 Task: Create in the project AgileFalcon and in the Backlog issue 'Upgrade the deployment pipeline of a web application to improve the speed and reliability of deployment' a child issue 'Big data model feature engineering and testing', and assign it to team member softage.3@softage.net. Create in the project AgileFalcon and in the Backlog issue 'Create a new online platform for online photography courses with advanced image editing and composition features' a child issue 'Kubernetes cluster disaster recovery testing and optimization', and assign it to team member softage.4@softage.net
Action: Mouse moved to (571, 444)
Screenshot: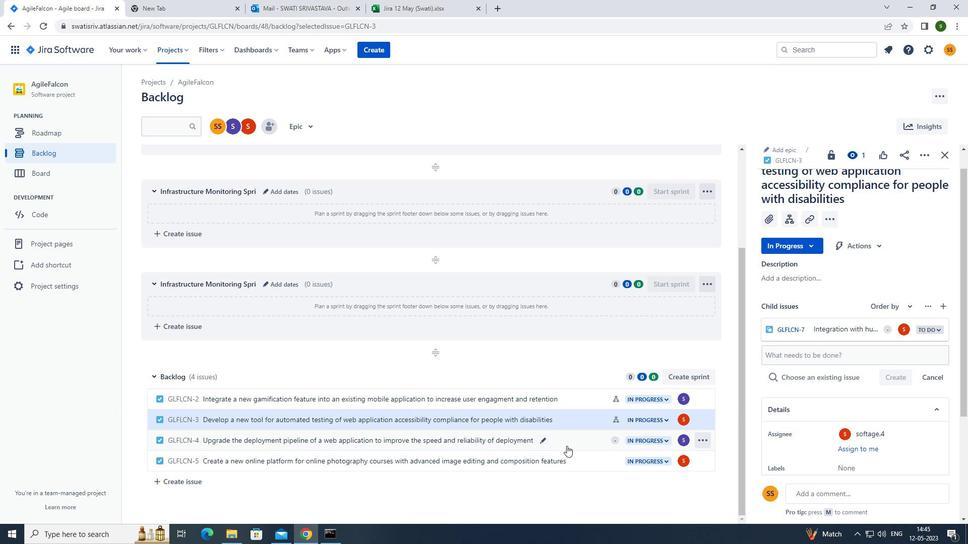 
Action: Mouse pressed left at (571, 444)
Screenshot: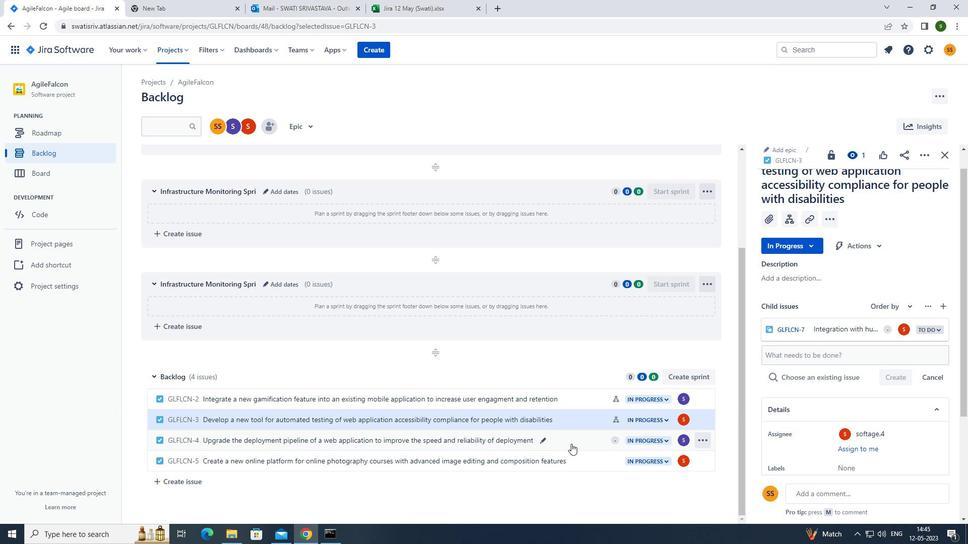 
Action: Mouse moved to (788, 246)
Screenshot: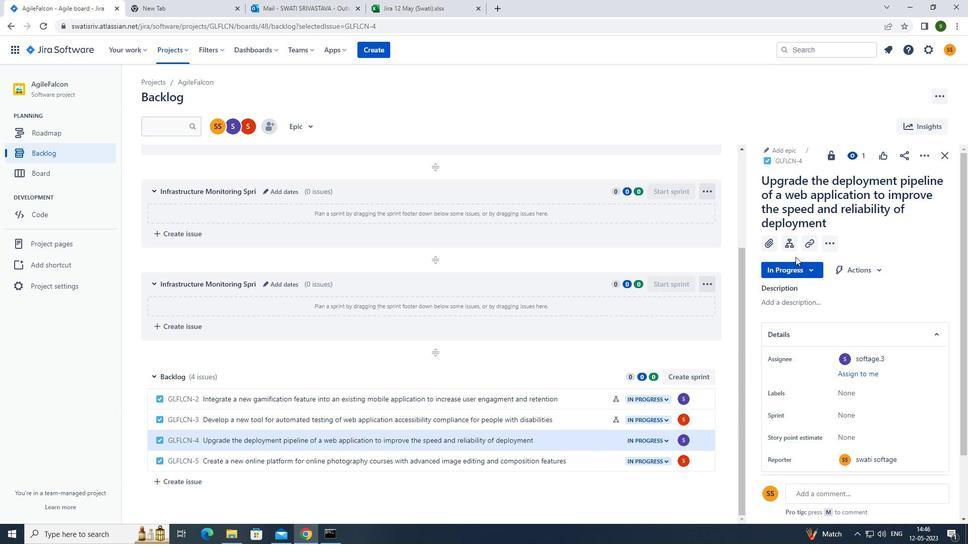 
Action: Mouse pressed left at (788, 246)
Screenshot: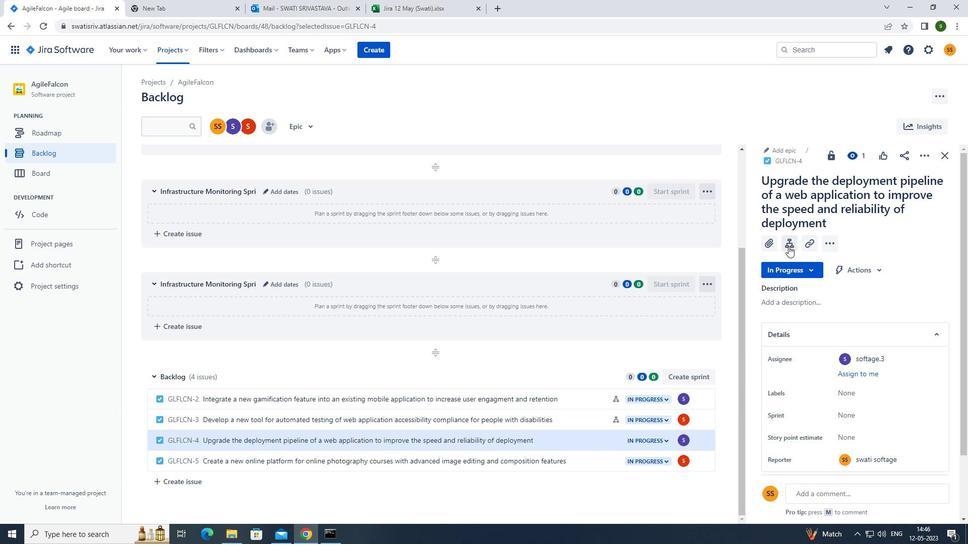 
Action: Mouse moved to (807, 328)
Screenshot: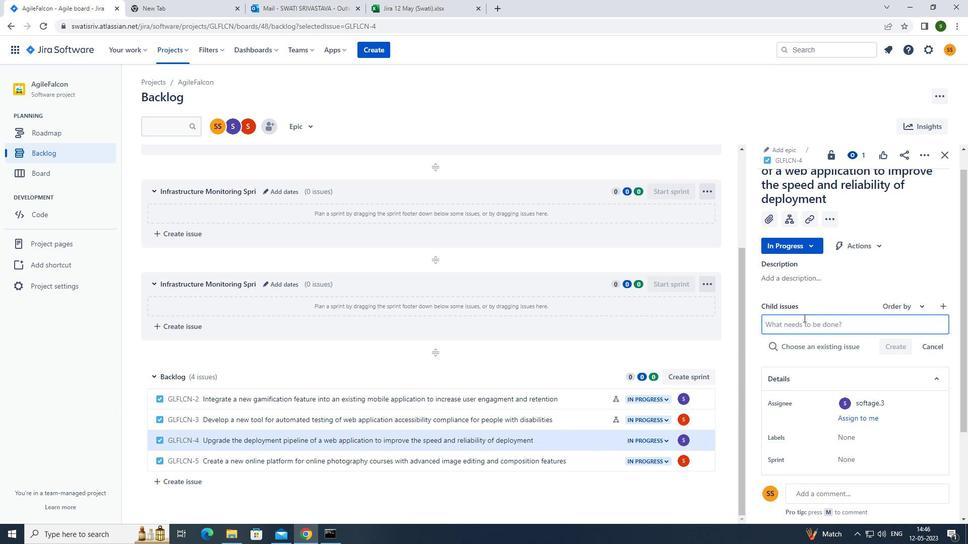 
Action: Mouse pressed left at (807, 328)
Screenshot: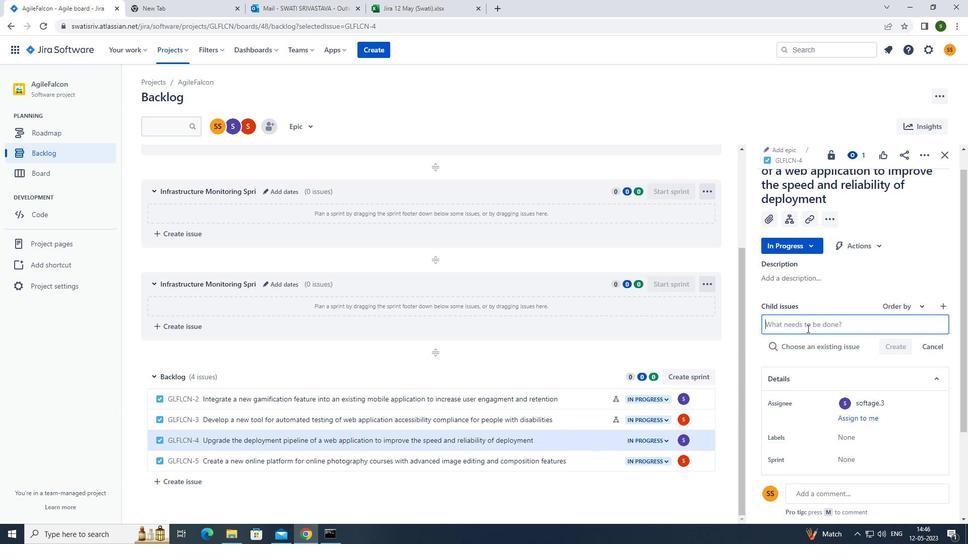 
Action: Mouse moved to (780, 329)
Screenshot: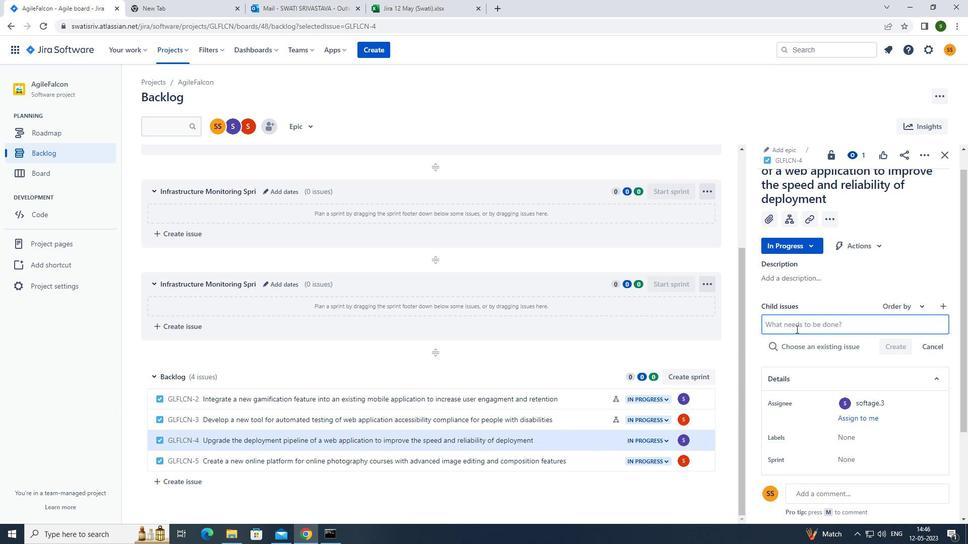 
Action: Key pressed <Key.caps_lock>b<Key.caps_lock>ig<Key.space>data<Key.space>model<Key.space>feature<Key.space>engineering<Key.space>and<Key.space>testing<Key.enter>
Screenshot: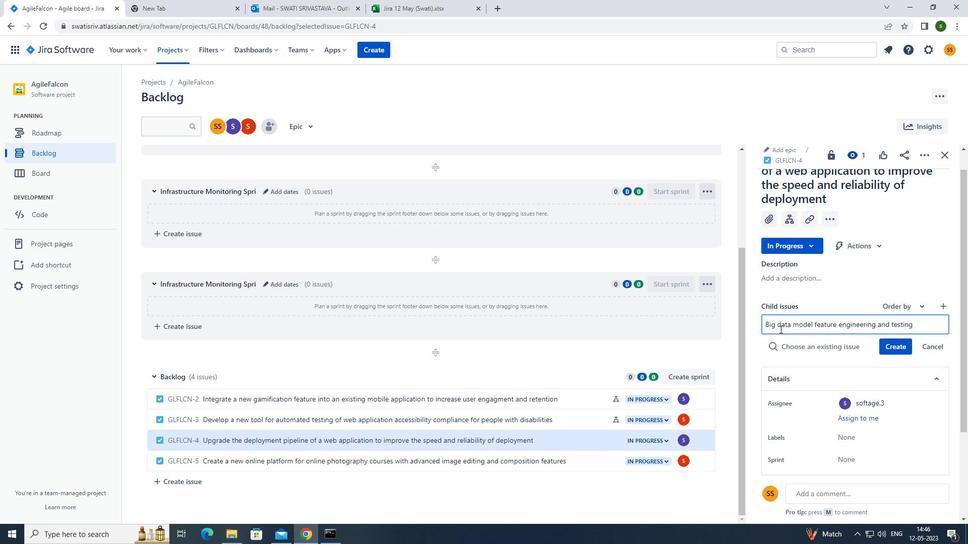 
Action: Mouse moved to (901, 331)
Screenshot: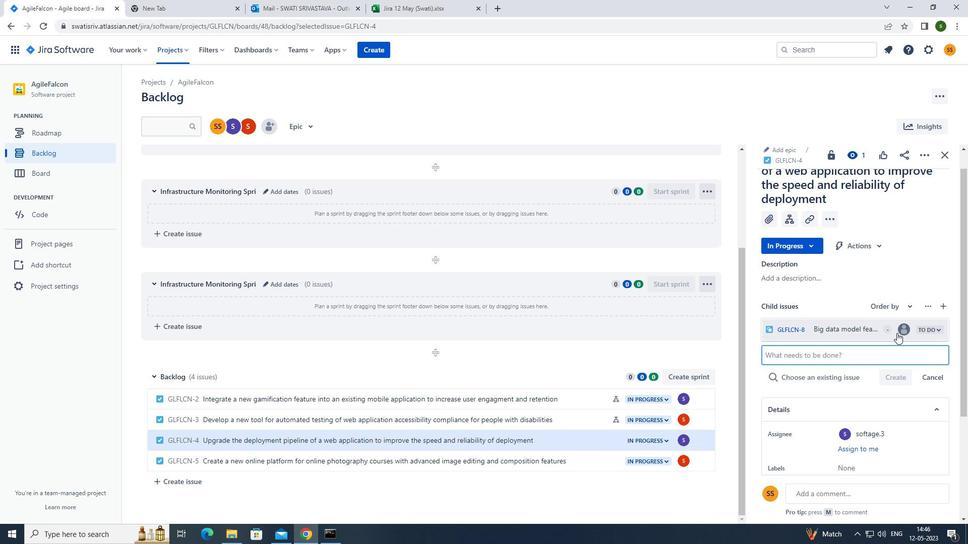 
Action: Mouse pressed left at (901, 331)
Screenshot: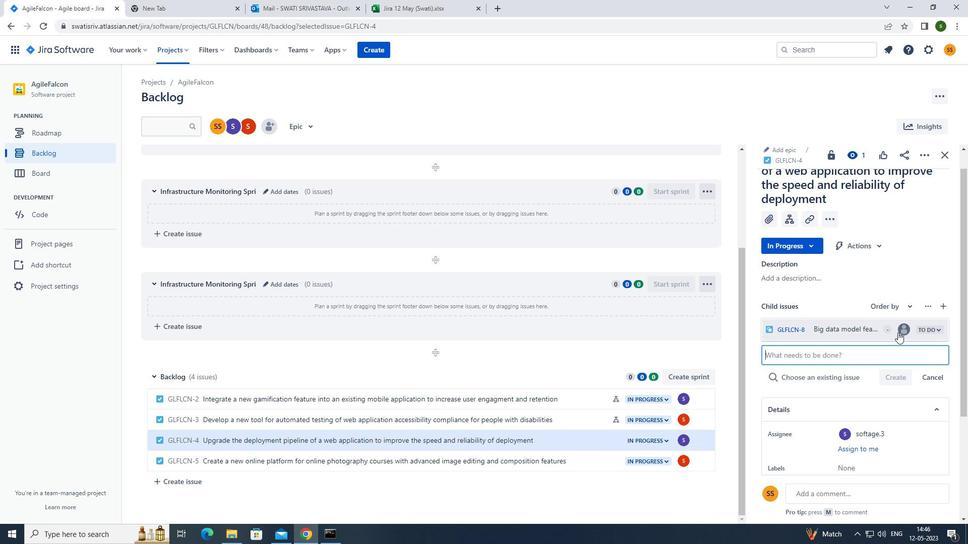 
Action: Mouse moved to (823, 356)
Screenshot: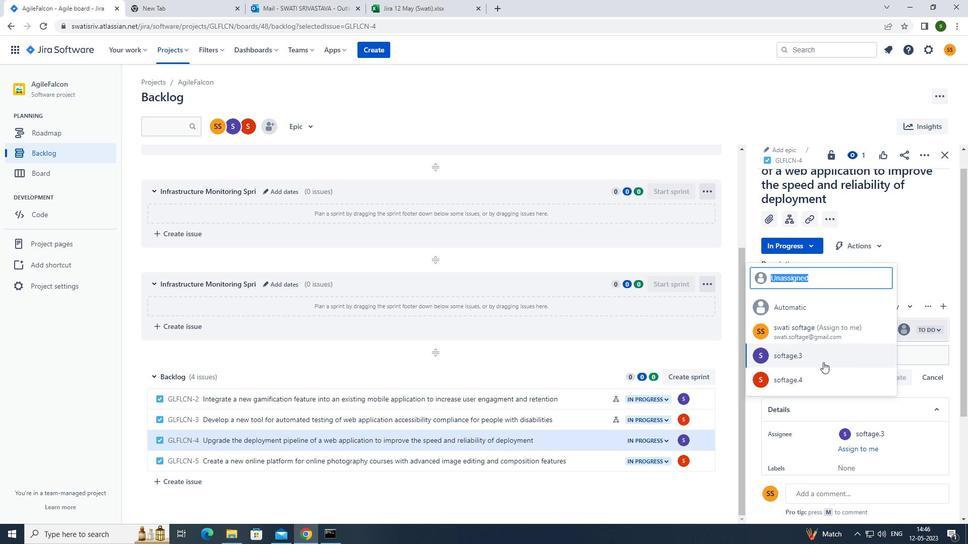 
Action: Mouse pressed left at (823, 356)
Screenshot: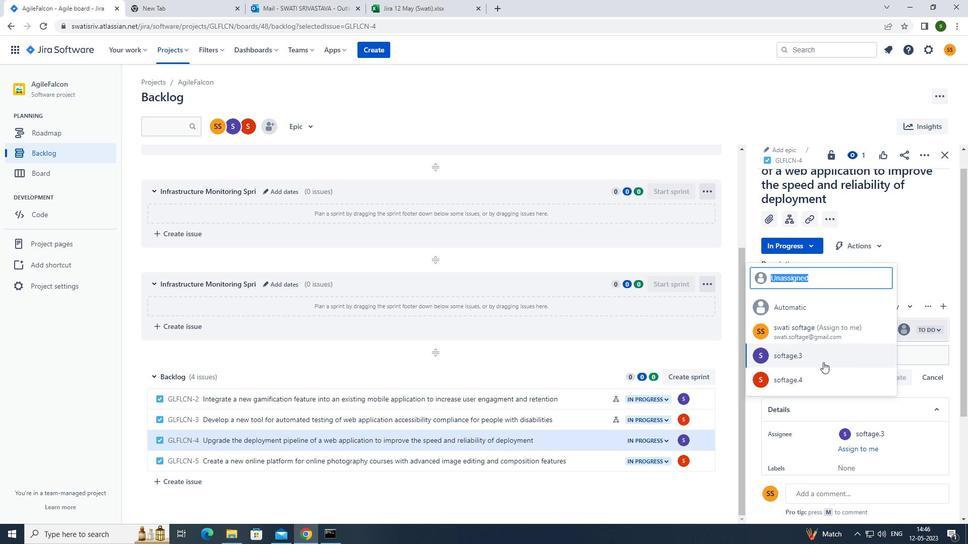
Action: Mouse moved to (585, 467)
Screenshot: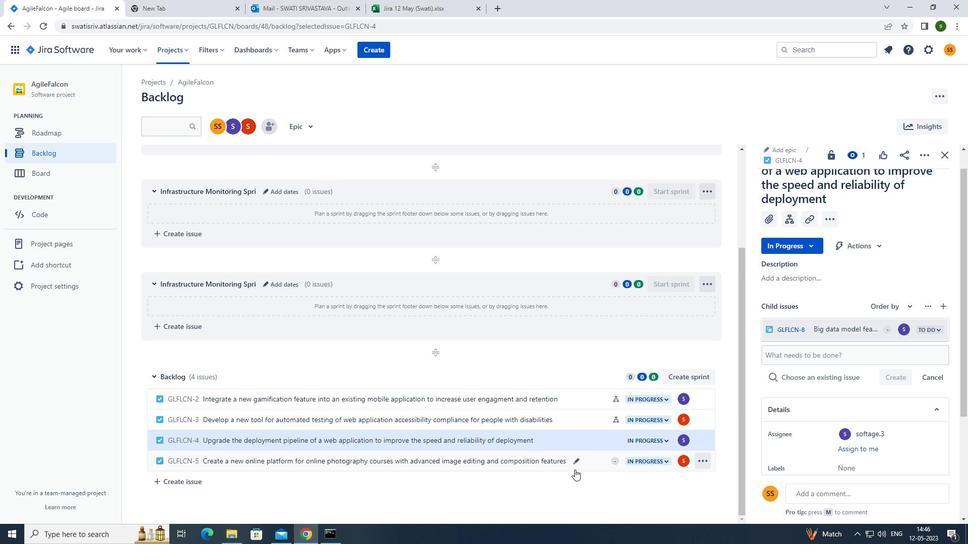 
Action: Mouse pressed left at (585, 467)
Screenshot: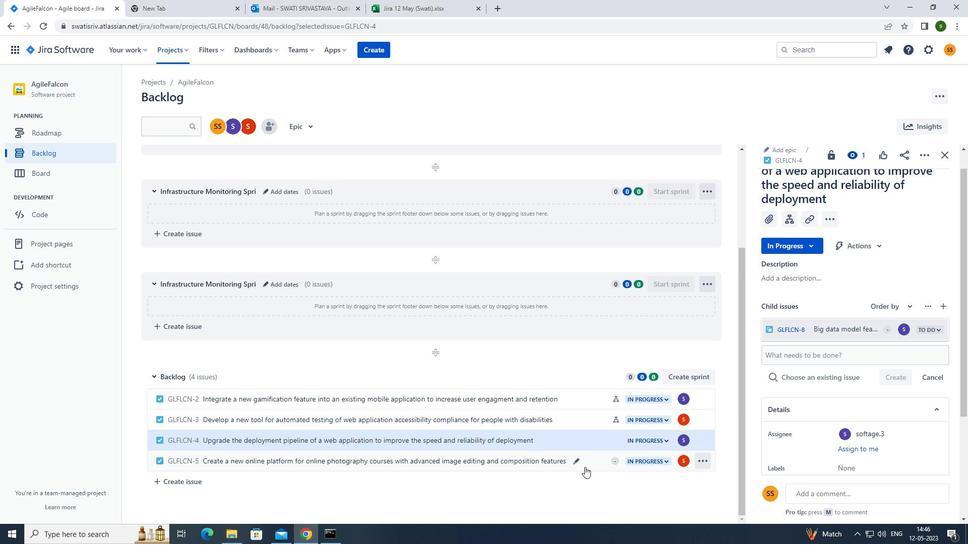 
Action: Mouse moved to (790, 240)
Screenshot: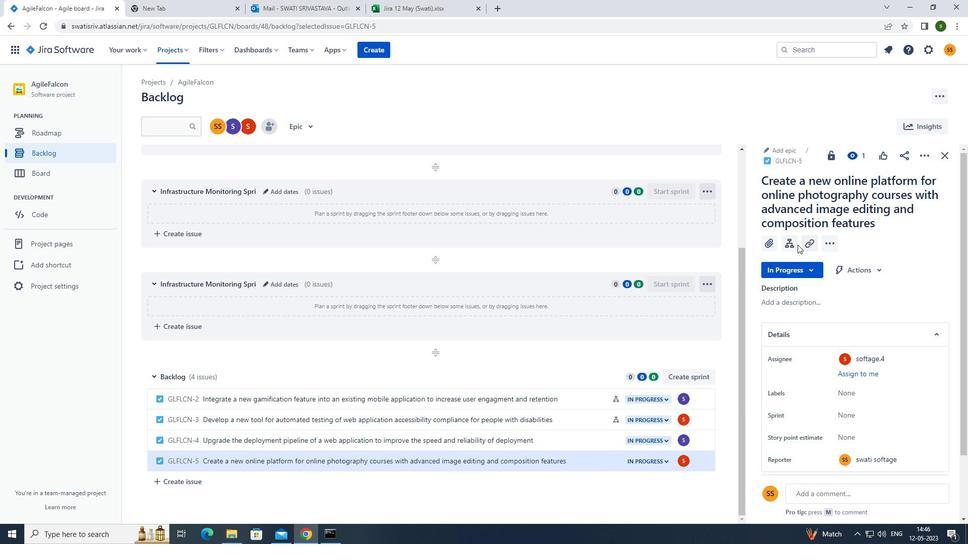 
Action: Mouse pressed left at (790, 240)
Screenshot: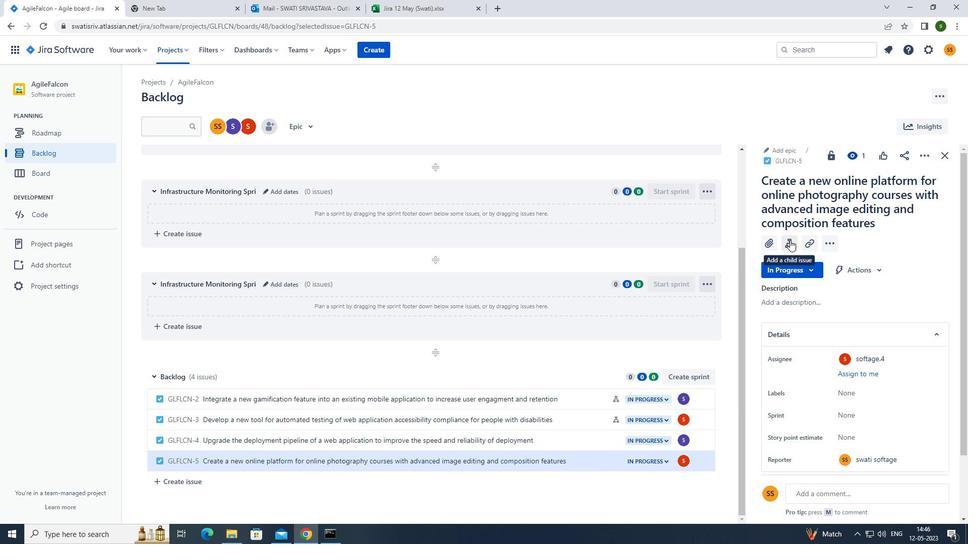 
Action: Mouse moved to (815, 318)
Screenshot: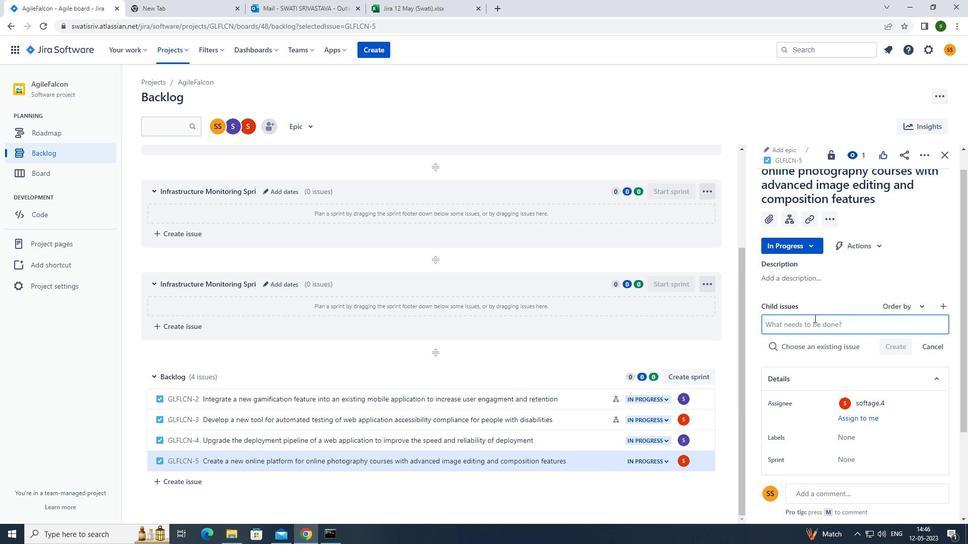 
Action: Mouse pressed left at (815, 318)
Screenshot: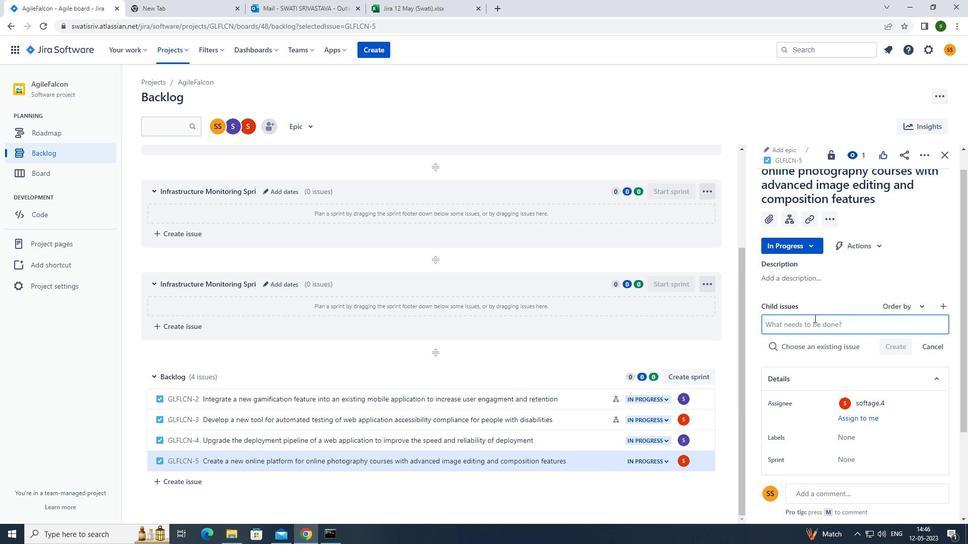 
Action: Mouse moved to (809, 320)
Screenshot: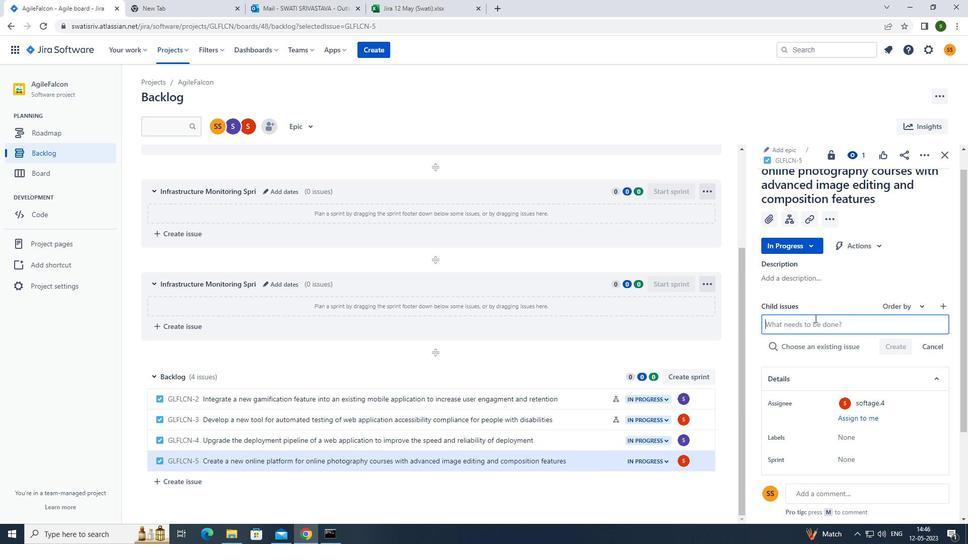 
Action: Key pressed <Key.caps_lock>k<Key.caps_lock>ubernetes<Key.space>cluster<Key.space>disaster<Key.space>recovery<Key.space>testing<Key.space>and<Key.space>optimization<Key.enter>
Screenshot: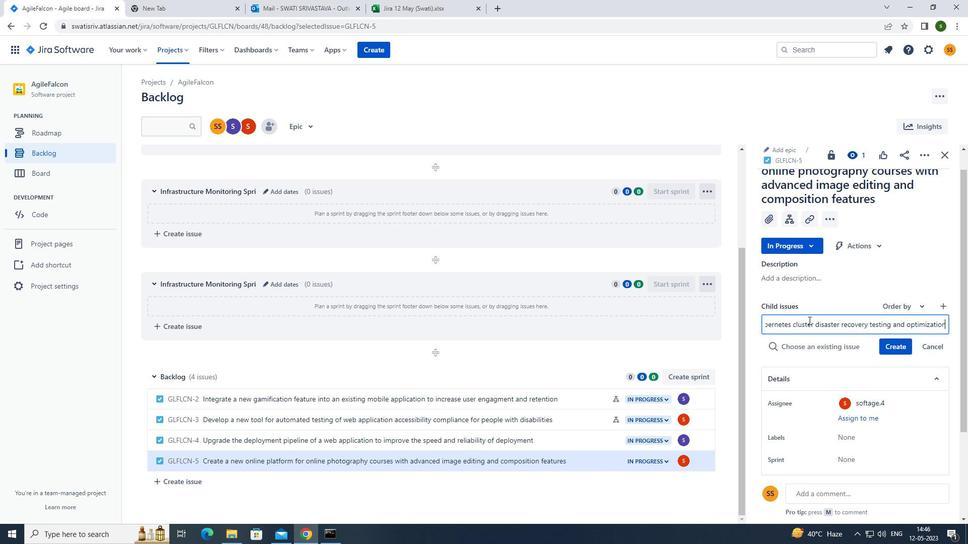 
Action: Mouse moved to (903, 332)
Screenshot: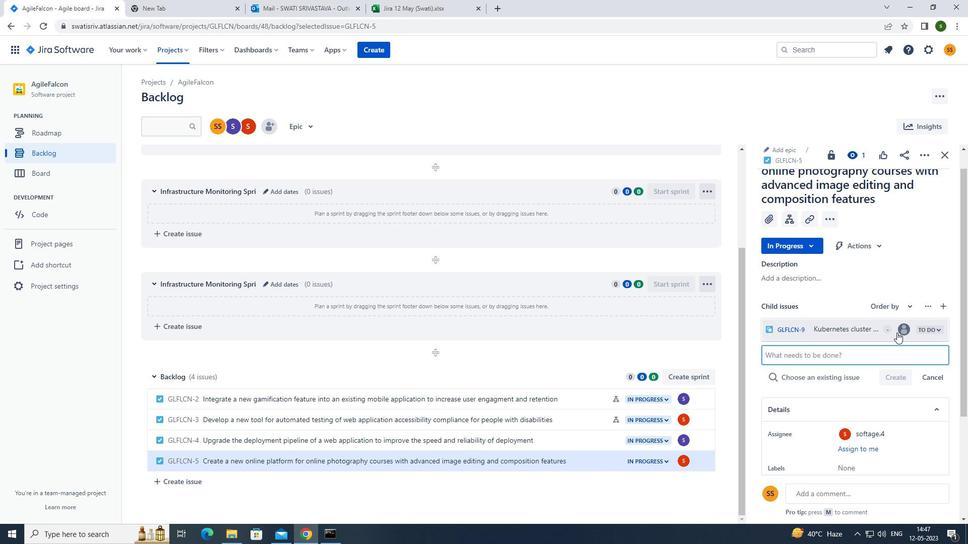 
Action: Mouse pressed left at (903, 332)
Screenshot: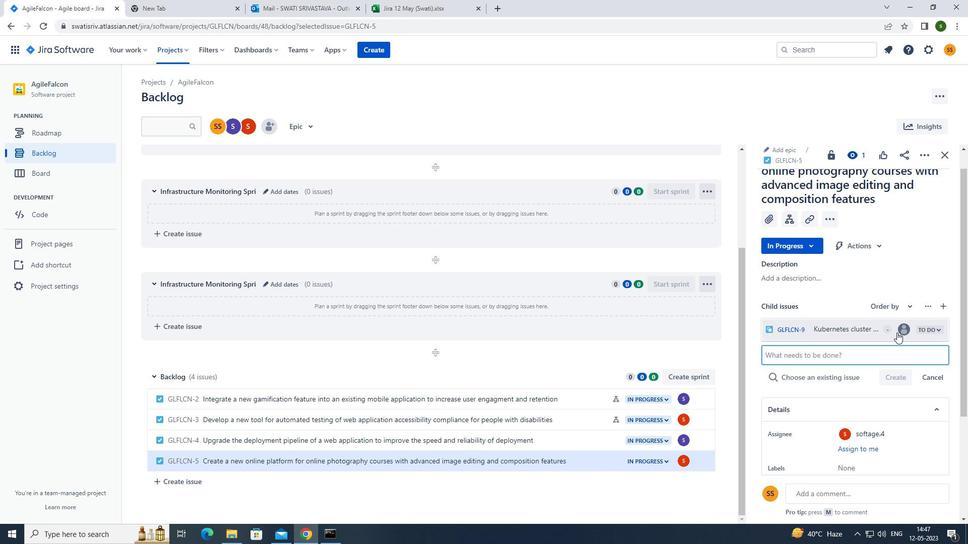 
Action: Mouse moved to (824, 385)
Screenshot: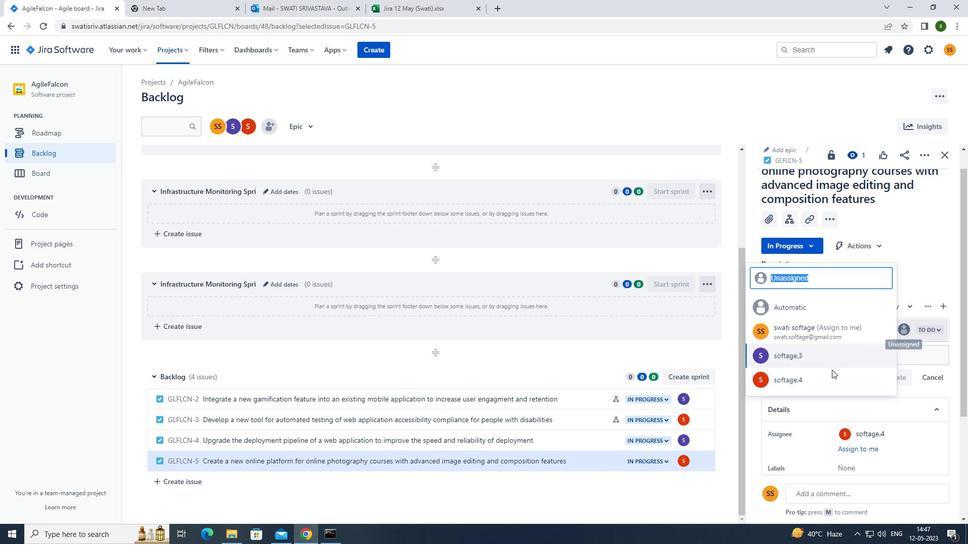 
Action: Mouse pressed left at (824, 385)
Screenshot: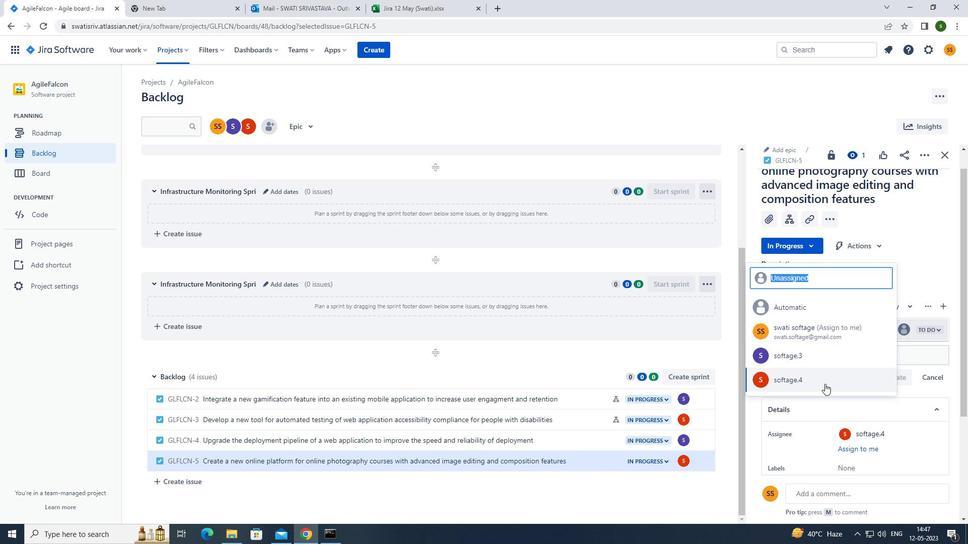 
